 Task: When is the final Brightline train leaving MiamiCentral to West Palm Beach?
Action: Mouse moved to (284, 72)
Screenshot: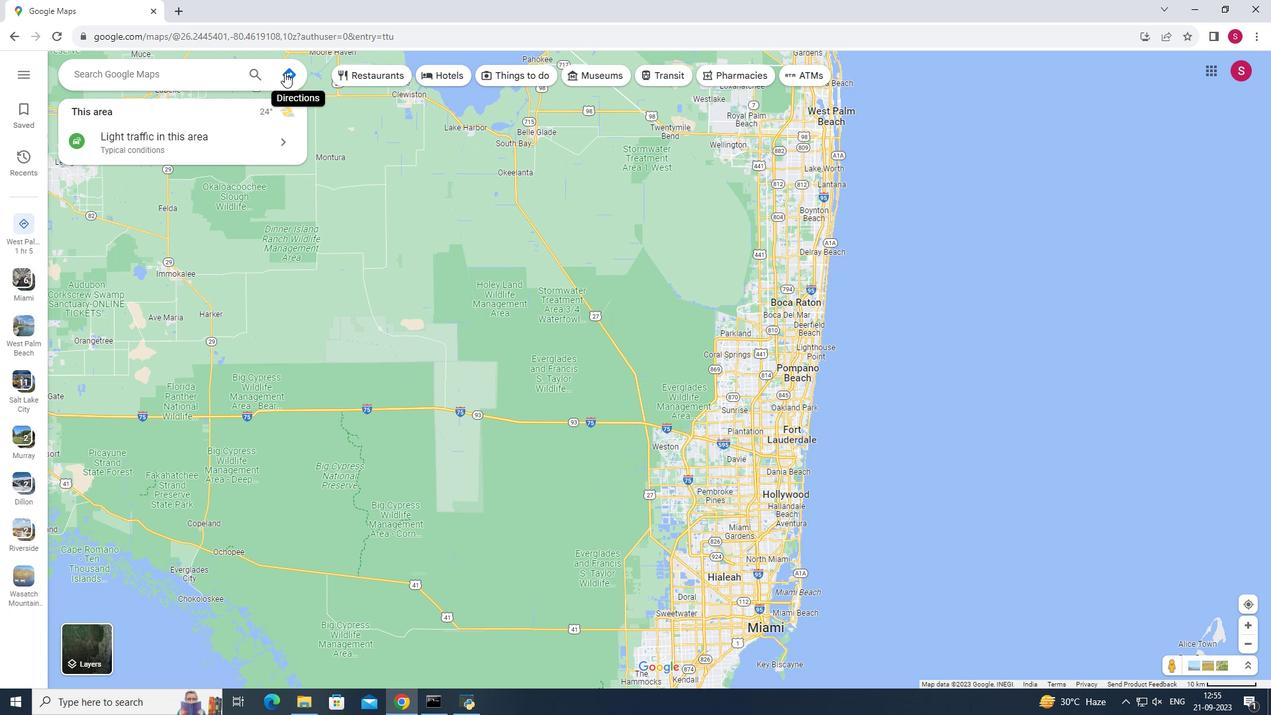 
Action: Mouse pressed left at (284, 72)
Screenshot: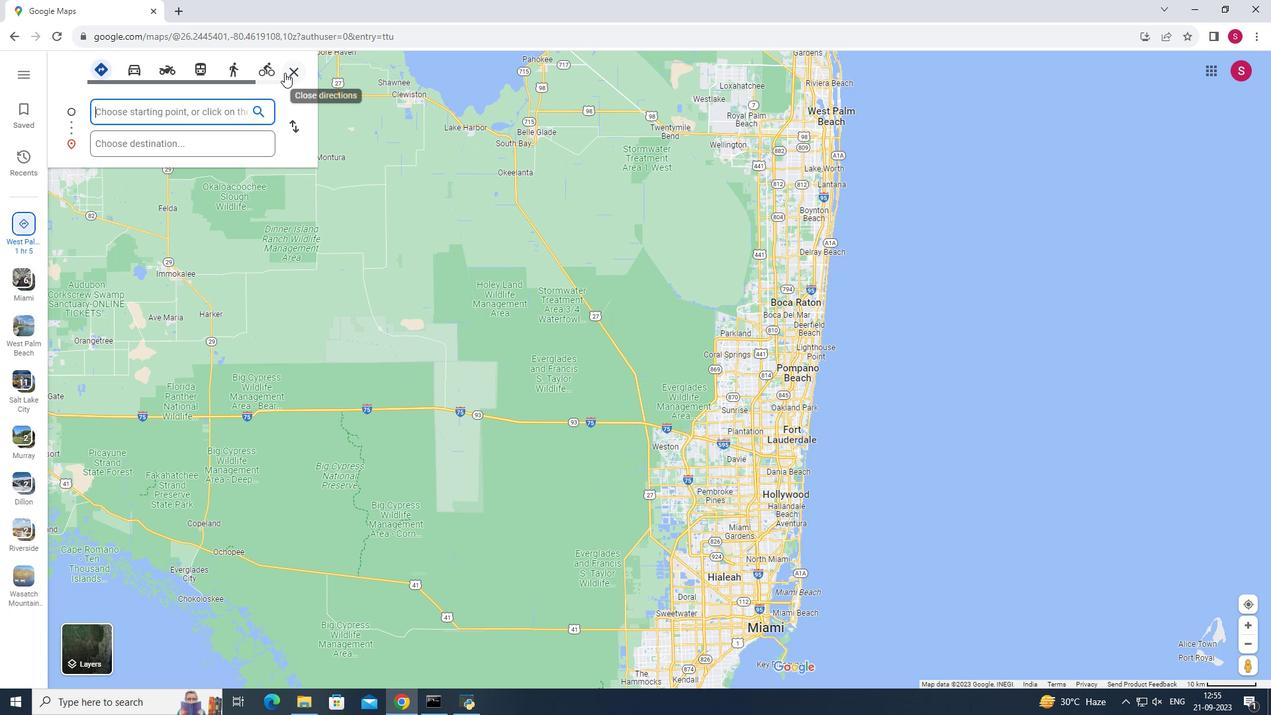 
Action: Mouse moved to (174, 106)
Screenshot: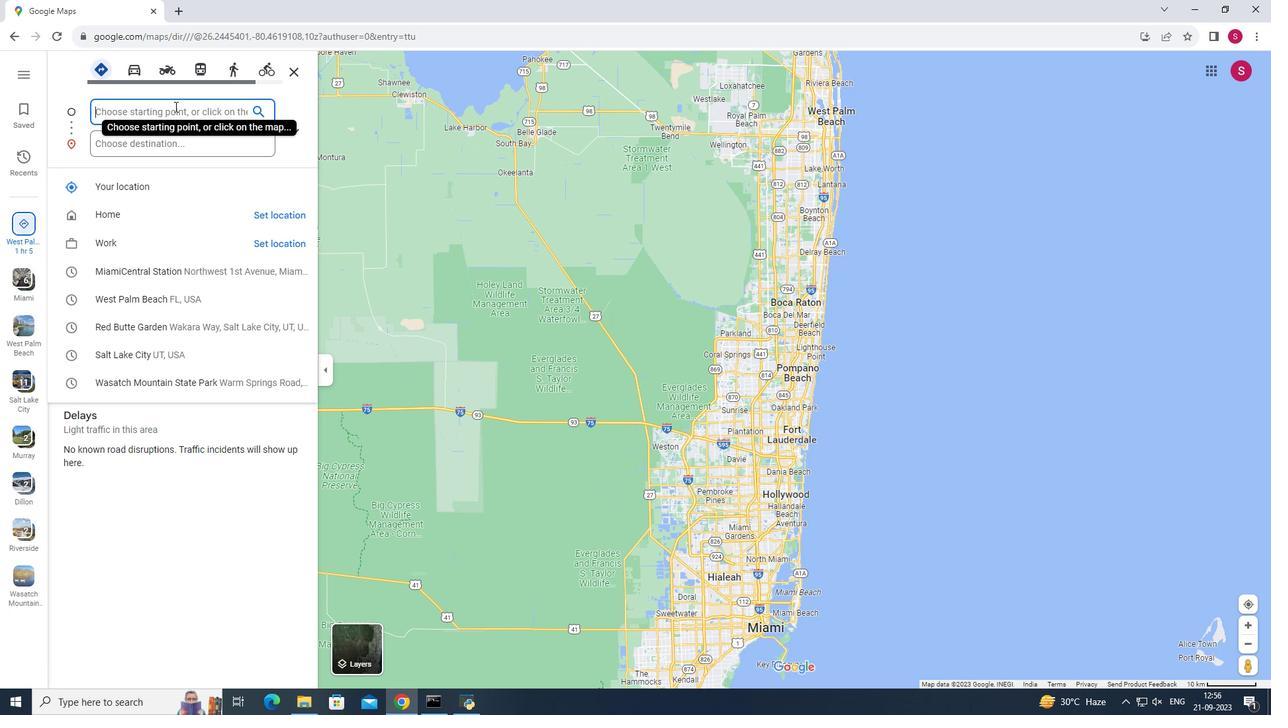 
Action: Mouse pressed left at (174, 106)
Screenshot: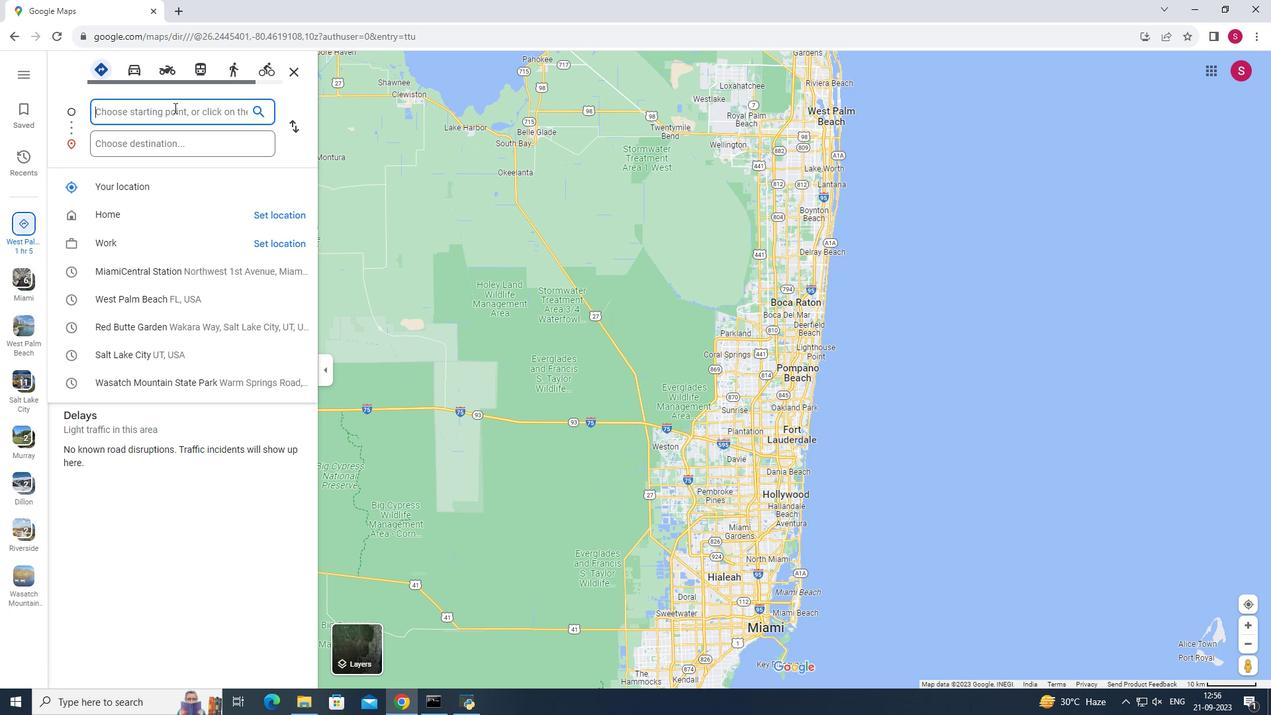 
Action: Mouse moved to (174, 107)
Screenshot: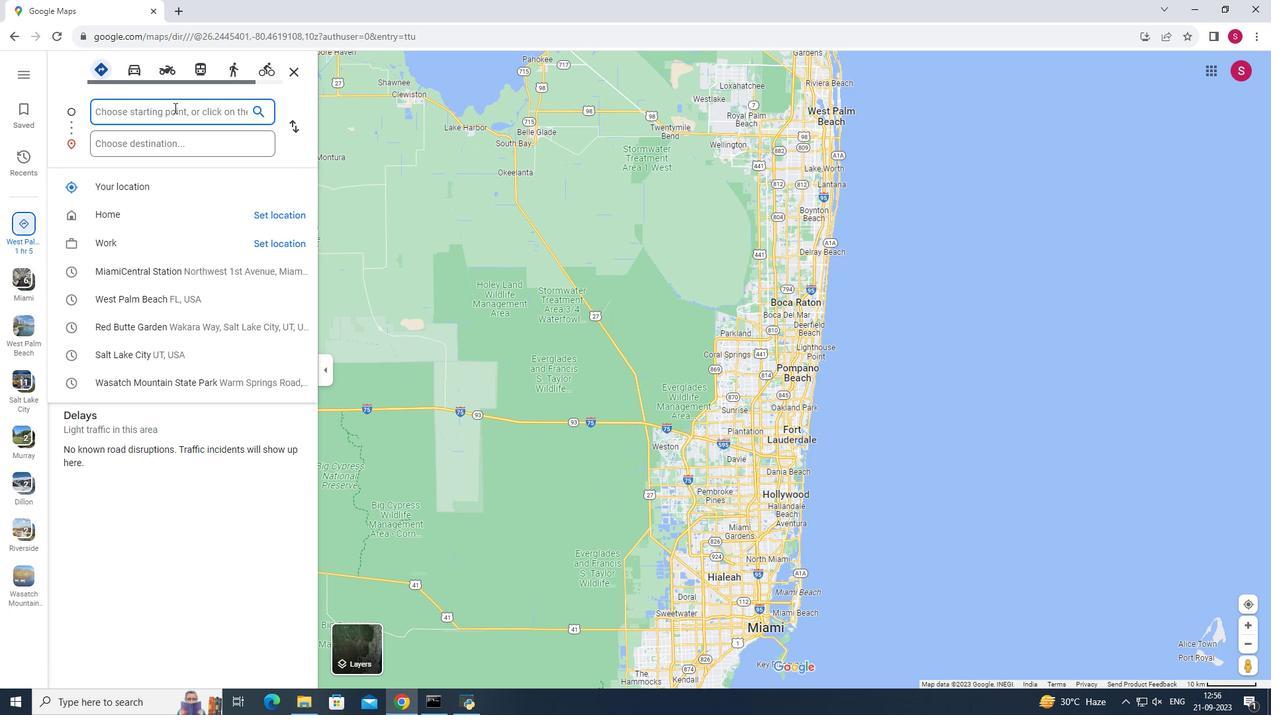 
Action: Key pressed <Key.shift><Key.shift><Key.shift><Key.shift>Miami<Key.shift>Central
Screenshot: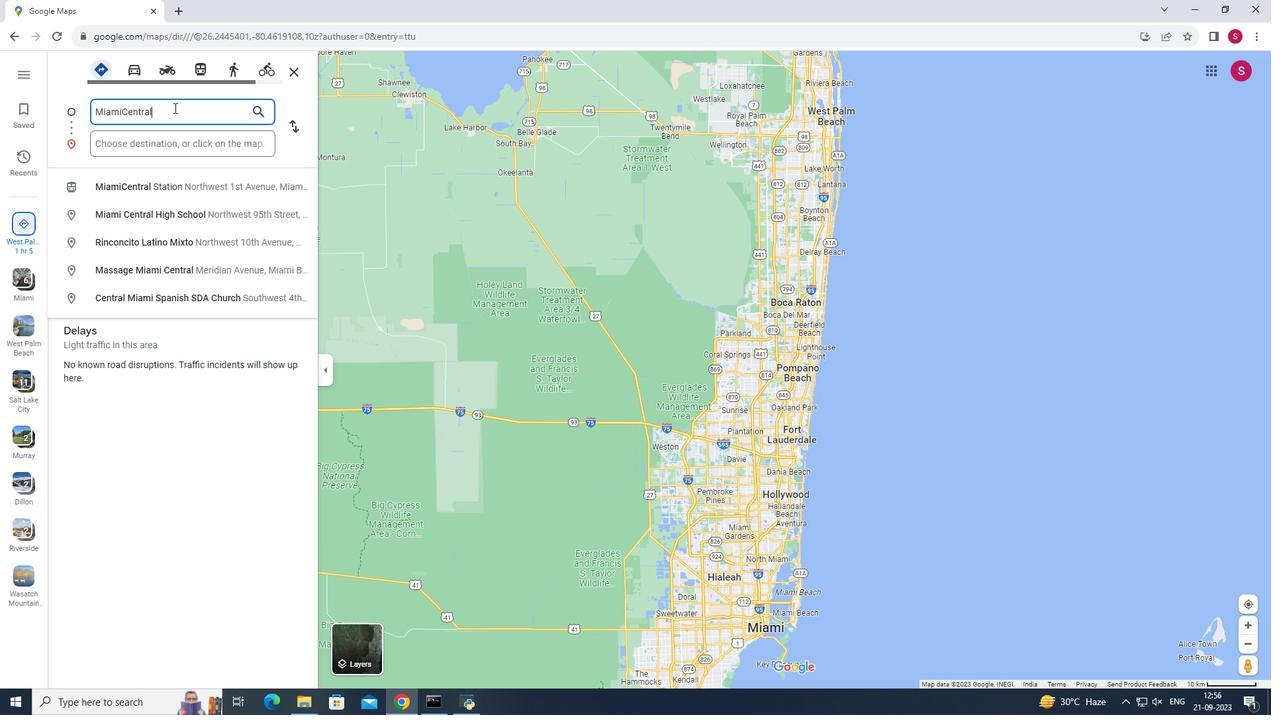 
Action: Mouse moved to (179, 140)
Screenshot: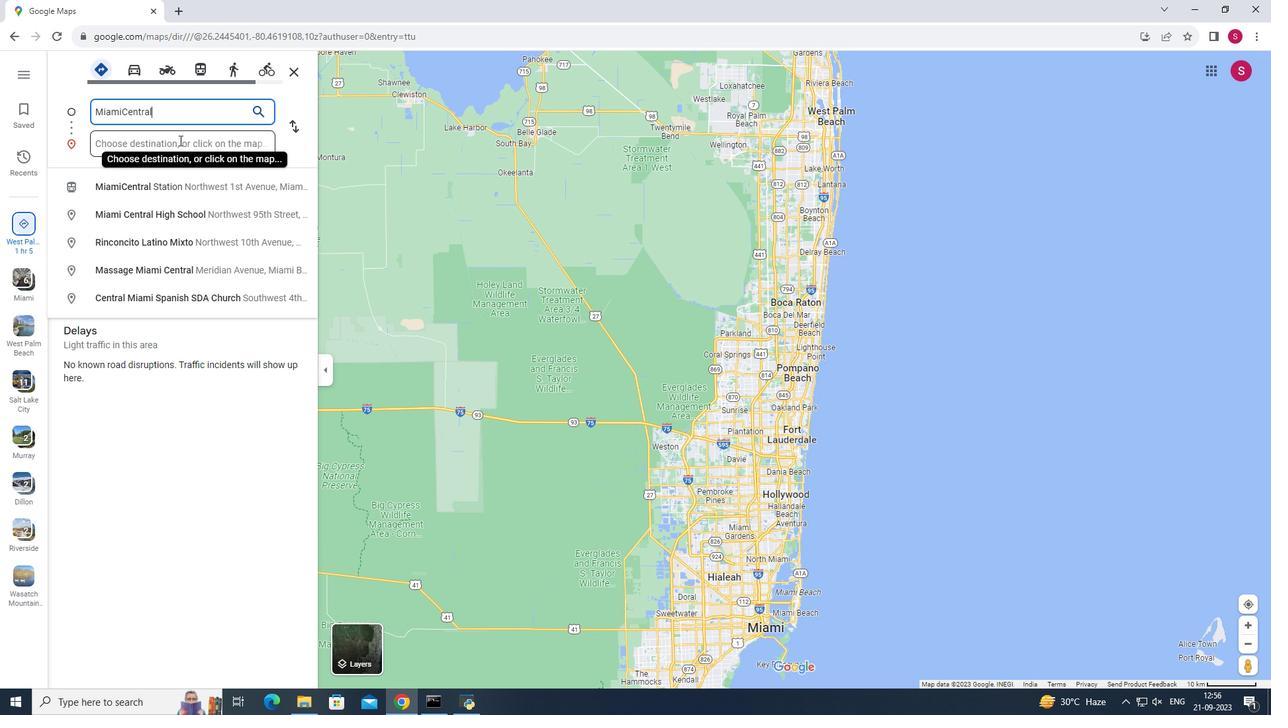 
Action: Mouse pressed left at (179, 140)
Screenshot: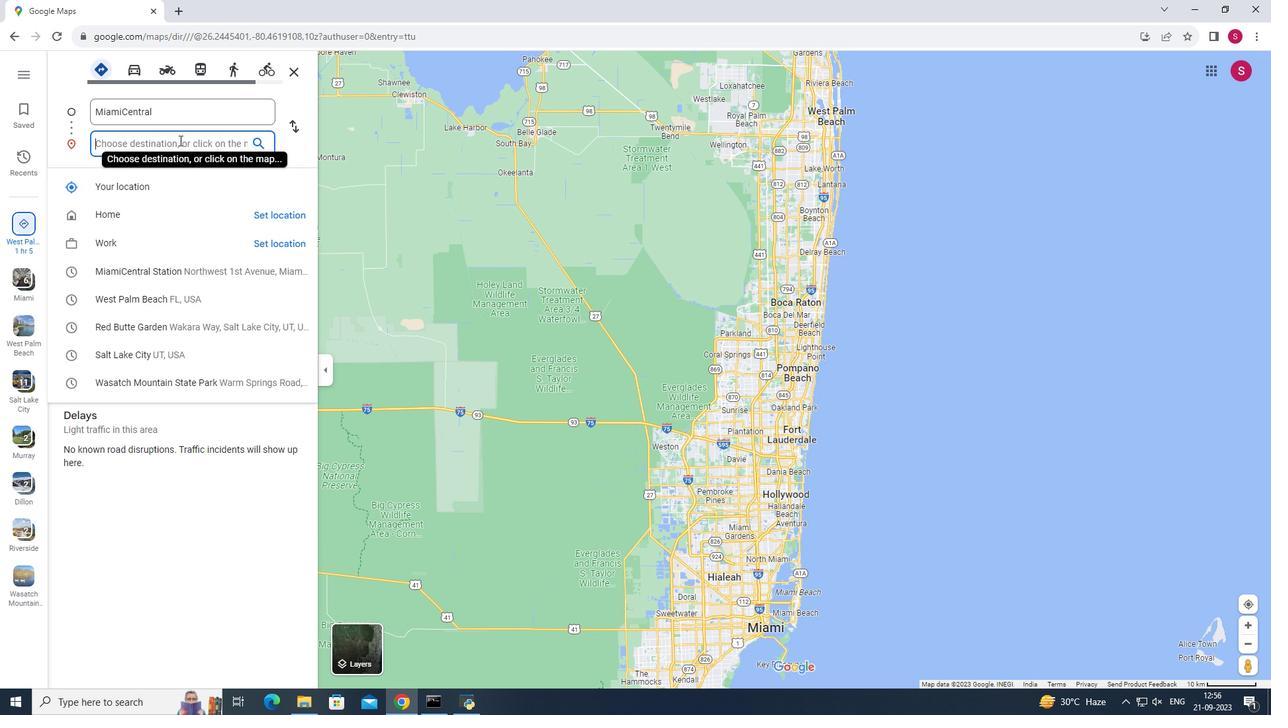
Action: Key pressed <Key.caps_lock><Key.caps_lock><Key.caps_lock><Key.caps_lock><Key.caps_lock><Key.caps_lock><Key.caps_lock><Key.caps_lock><Key.caps_lock>W<Key.caps_lock><Key.caps_lock><Key.caps_lock>est<Key.space><Key.shift><Key.shift>Palm<Key.space><Key.shift>Beach
Screenshot: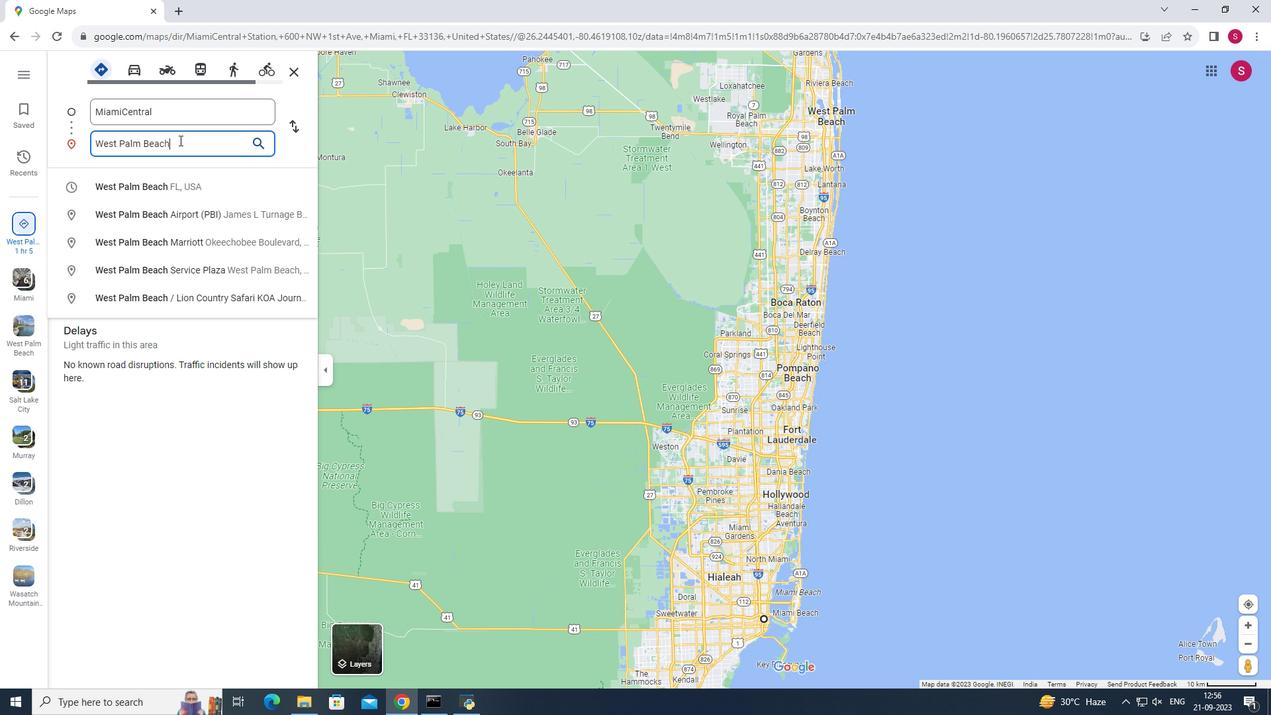 
Action: Mouse moved to (207, 70)
Screenshot: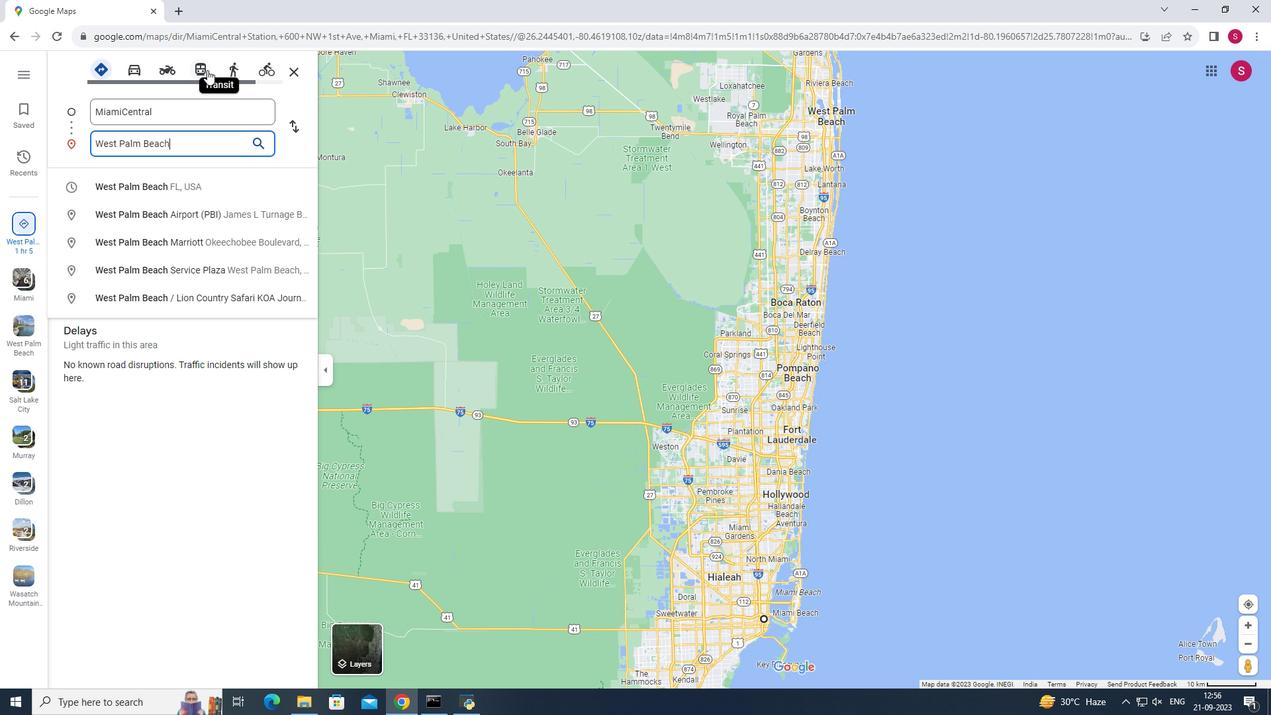 
Action: Mouse pressed left at (207, 70)
Screenshot: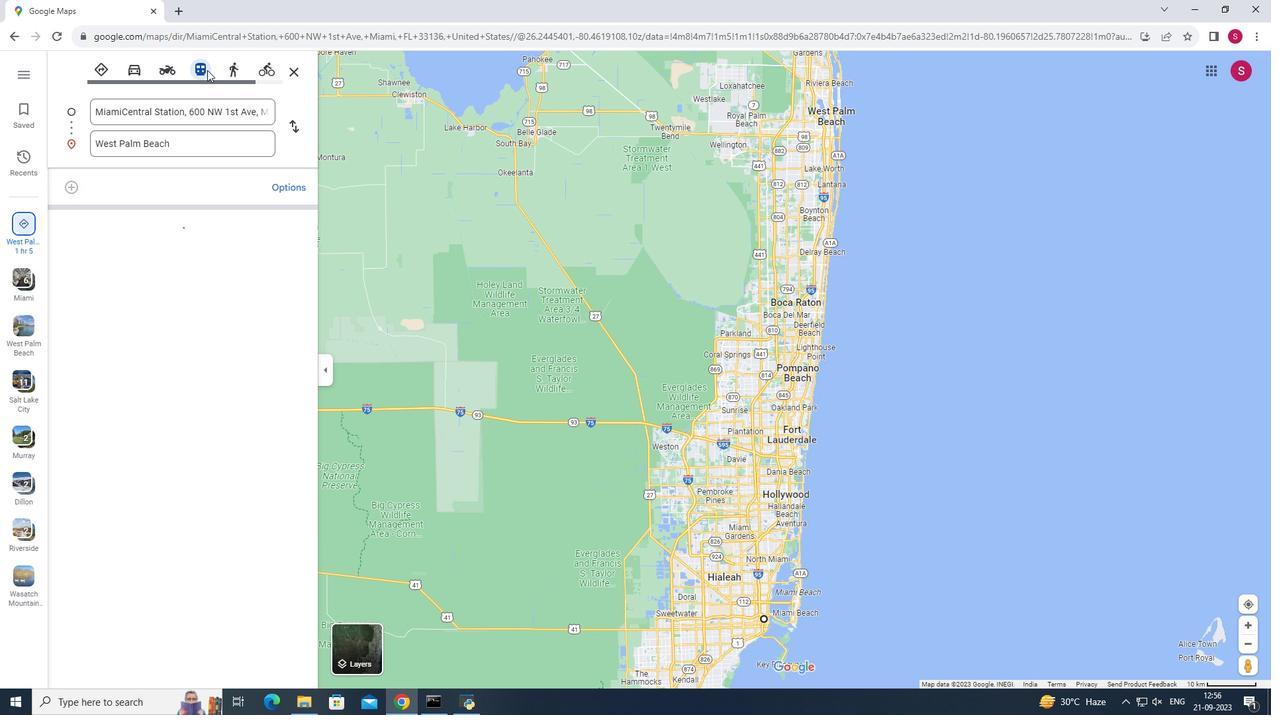 
Action: Mouse moved to (112, 341)
Screenshot: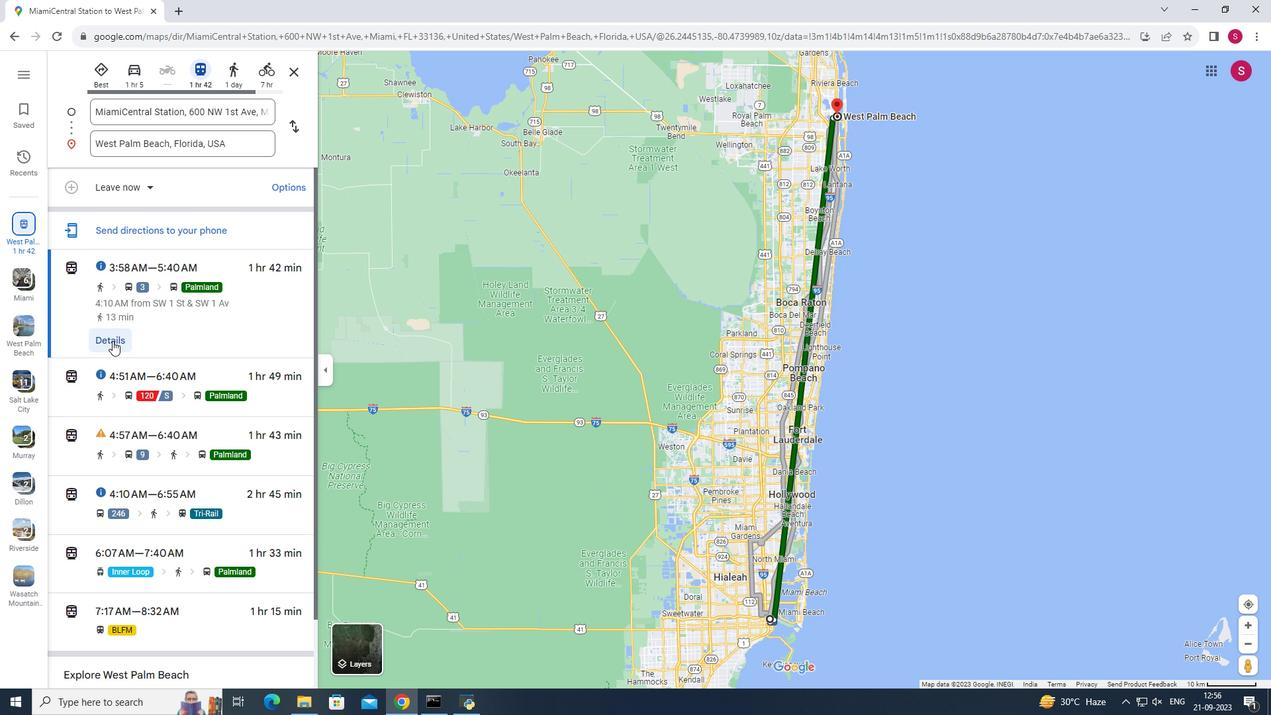 
Action: Mouse pressed left at (112, 341)
Screenshot: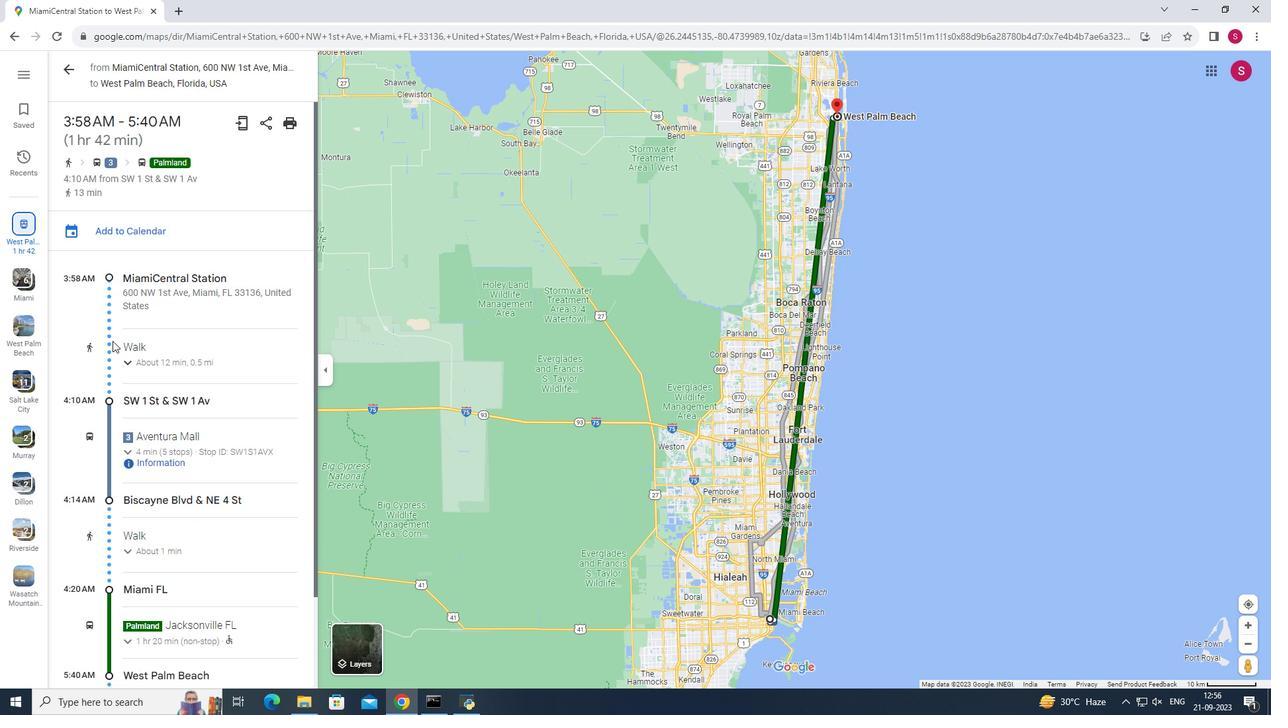 
Action: Mouse moved to (193, 320)
Screenshot: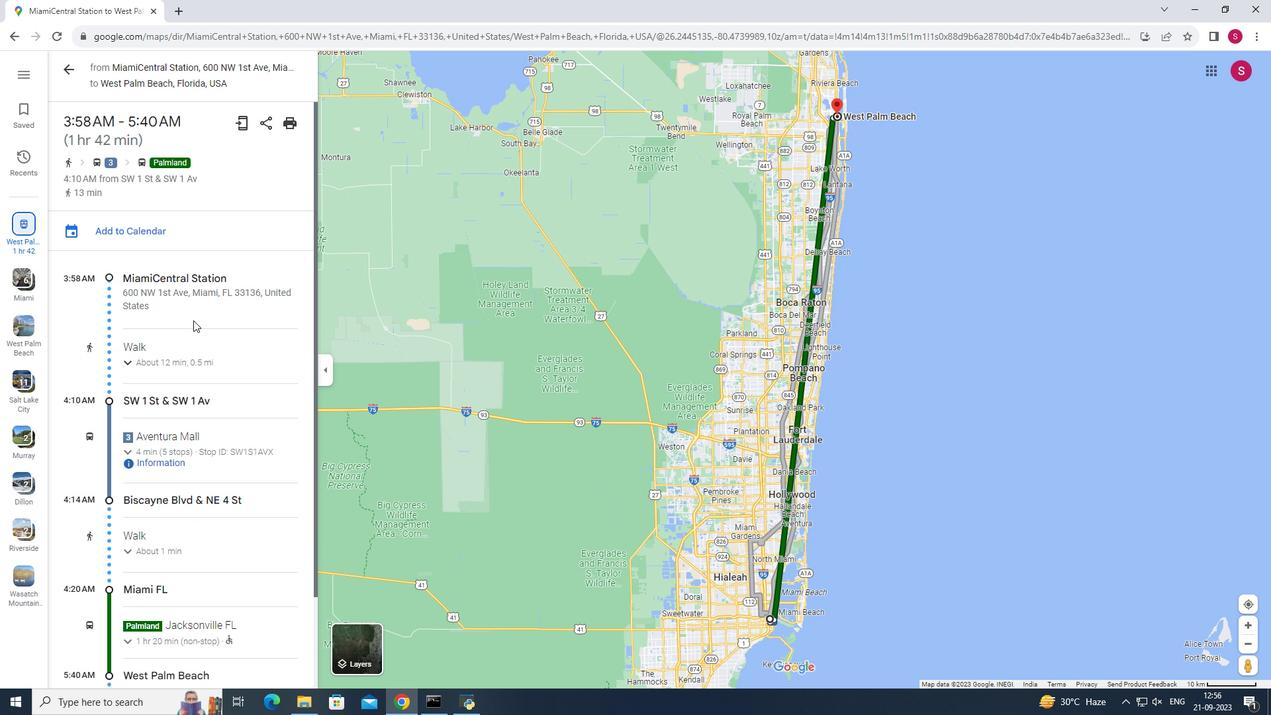 
Action: Mouse scrolled (193, 319) with delta (0, 0)
Screenshot: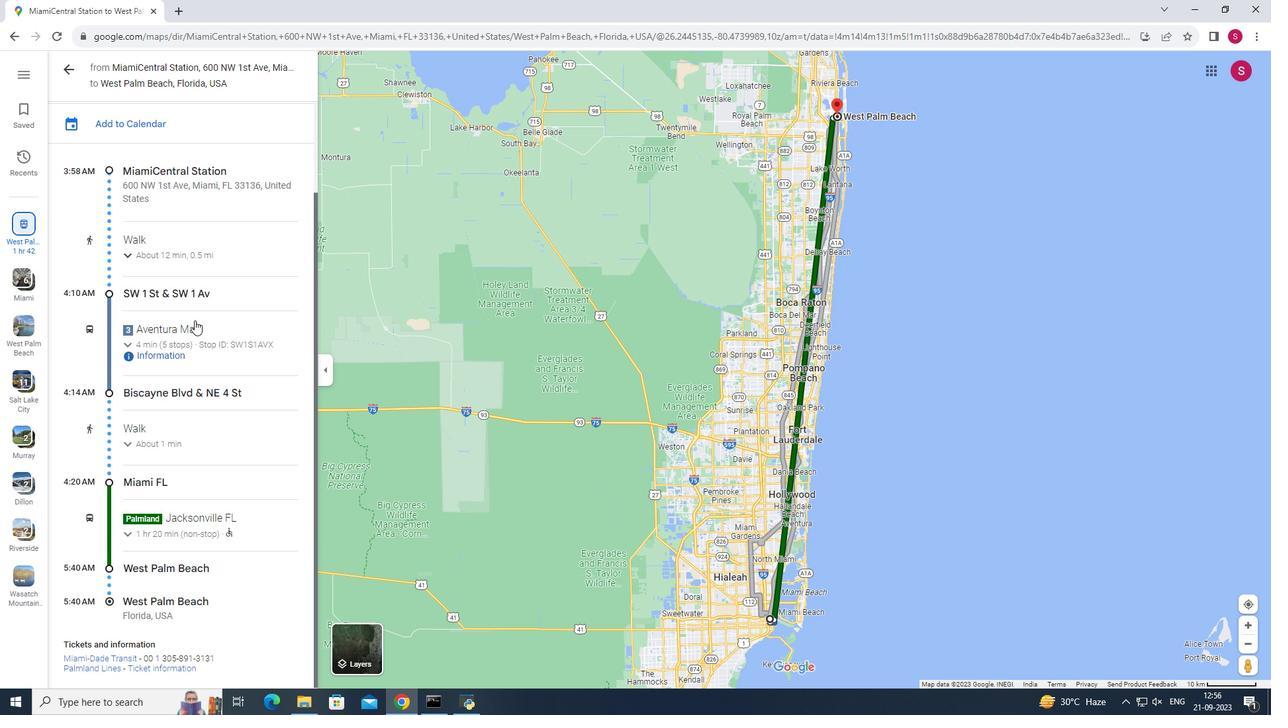 
Action: Mouse moved to (194, 320)
Screenshot: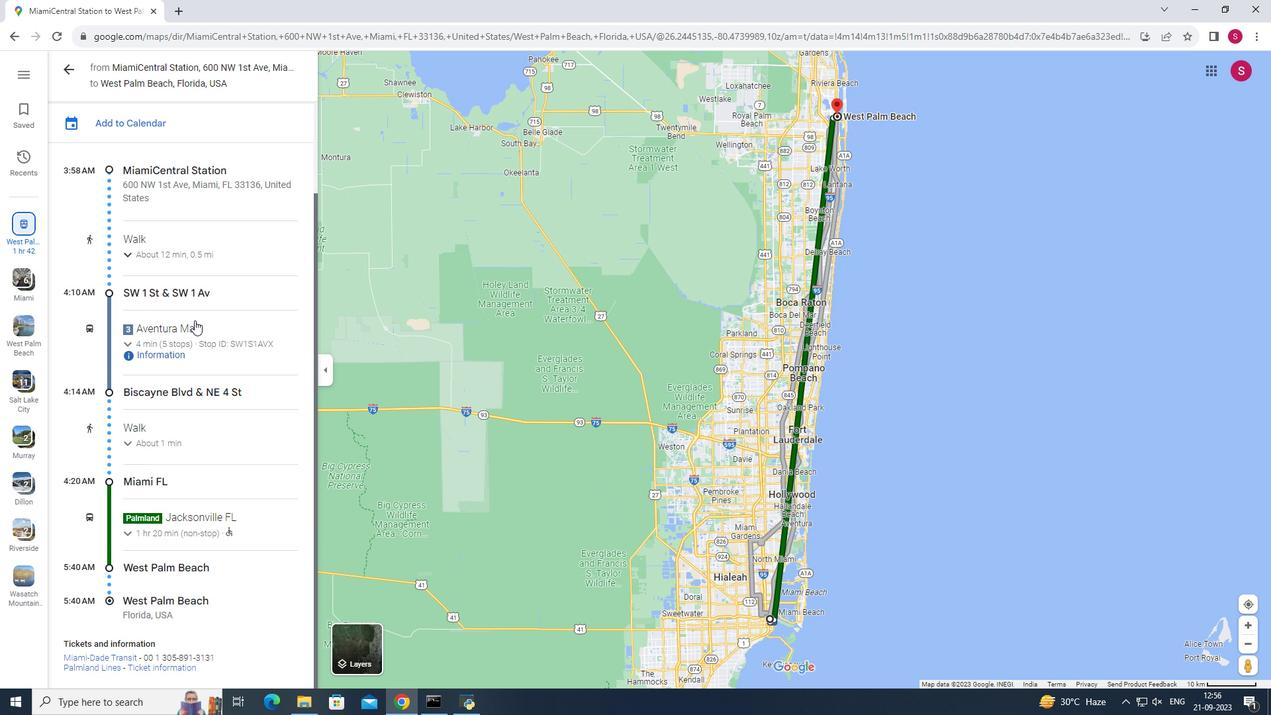 
Action: Mouse scrolled (194, 319) with delta (0, 0)
Screenshot: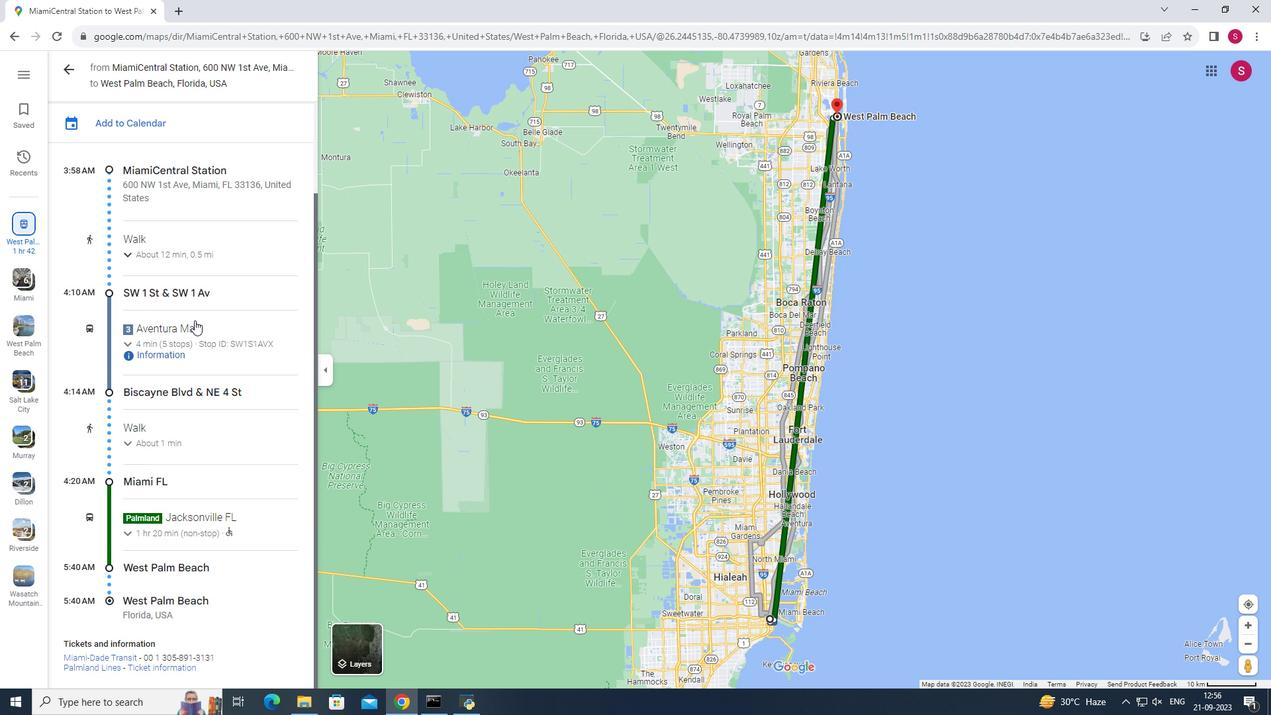 
Action: Mouse moved to (194, 320)
Screenshot: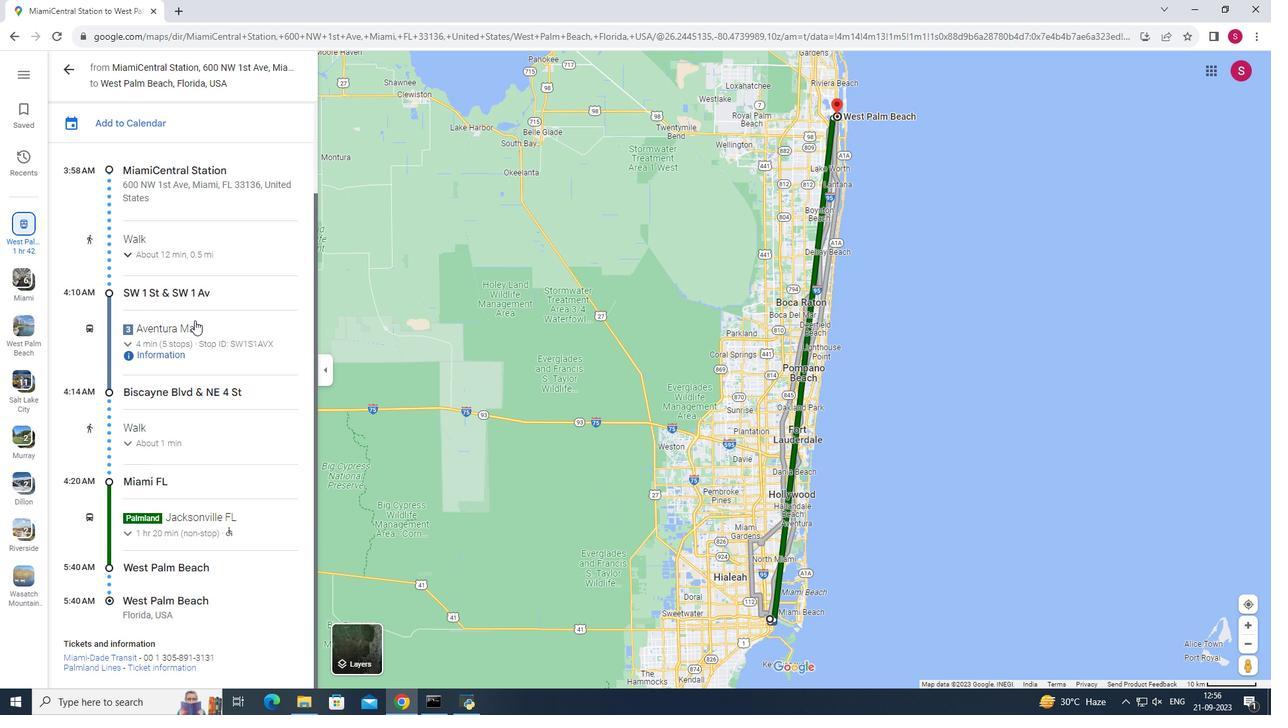 
Action: Mouse scrolled (194, 319) with delta (0, 0)
Screenshot: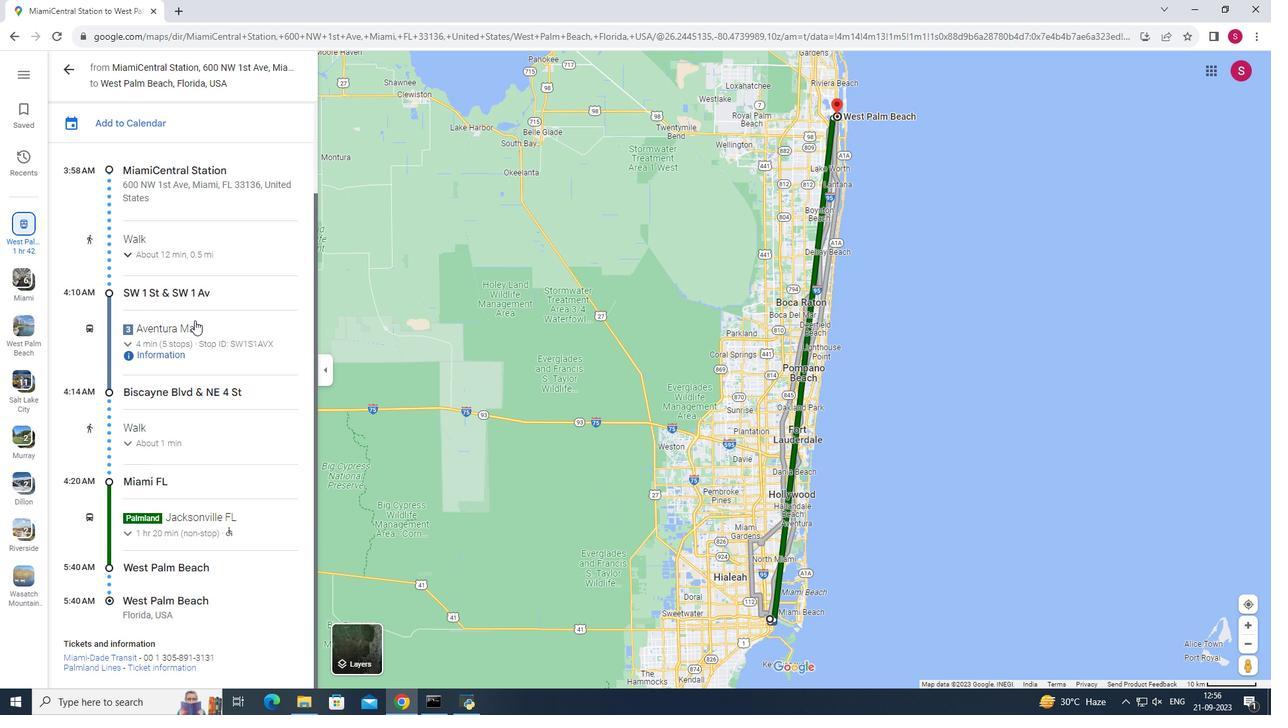 
Action: Mouse moved to (71, 71)
Screenshot: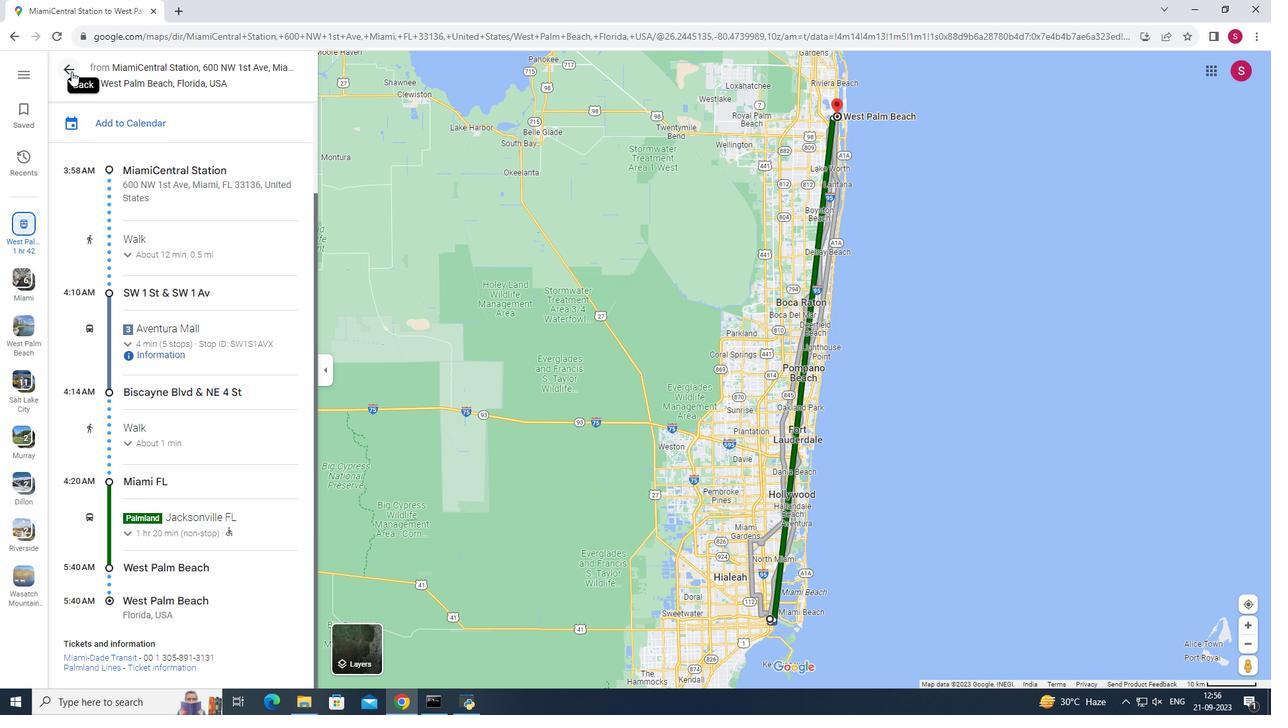
Action: Mouse pressed left at (71, 71)
Screenshot: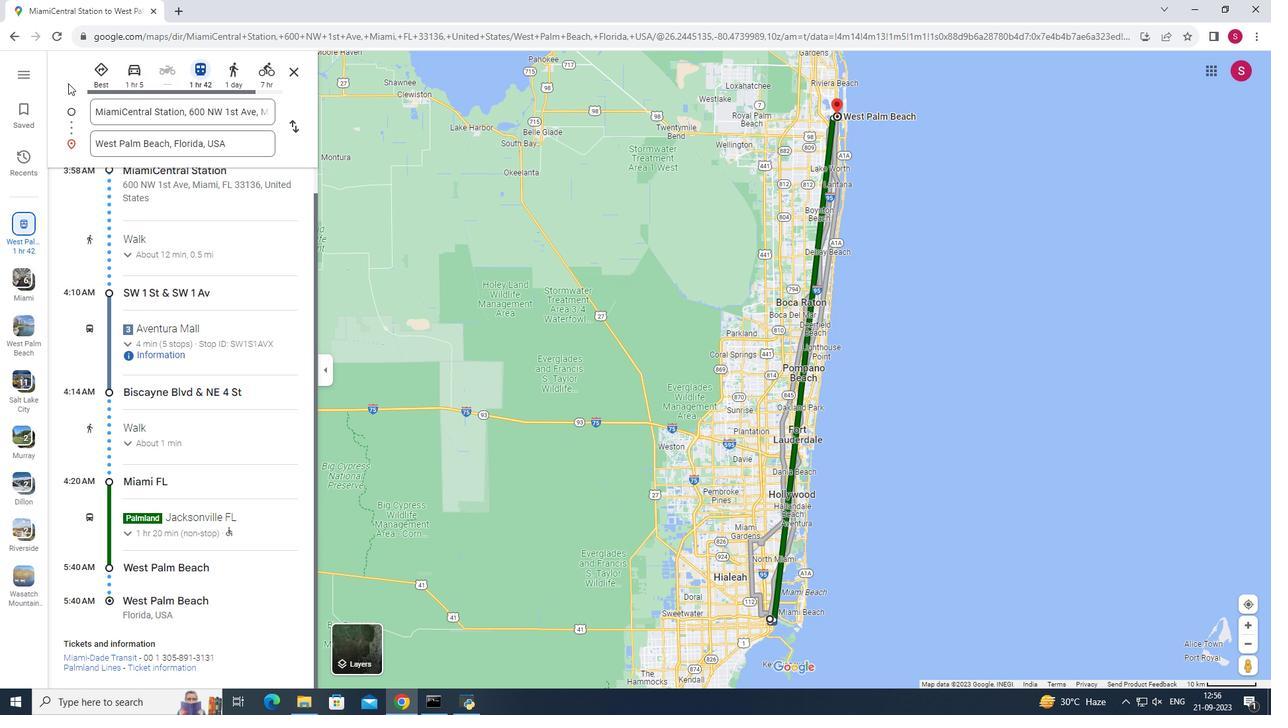 
Action: Mouse moved to (231, 339)
Screenshot: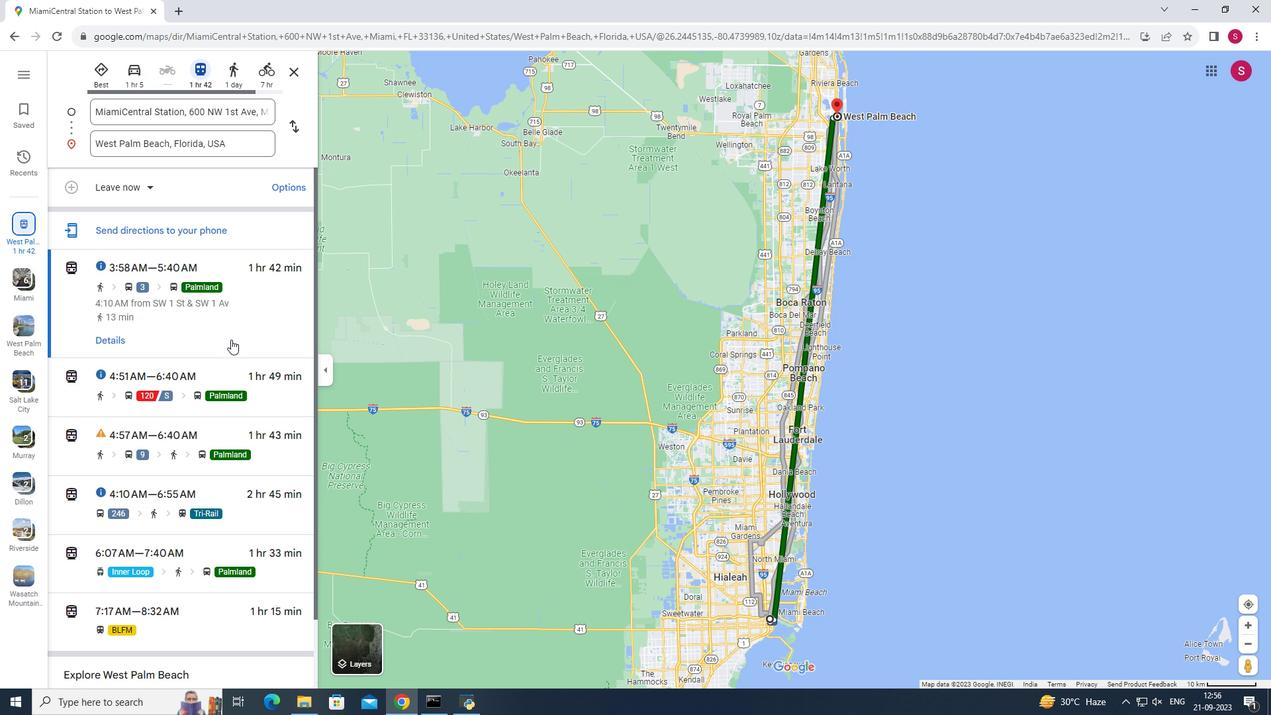 
Action: Mouse scrolled (231, 339) with delta (0, 0)
Screenshot: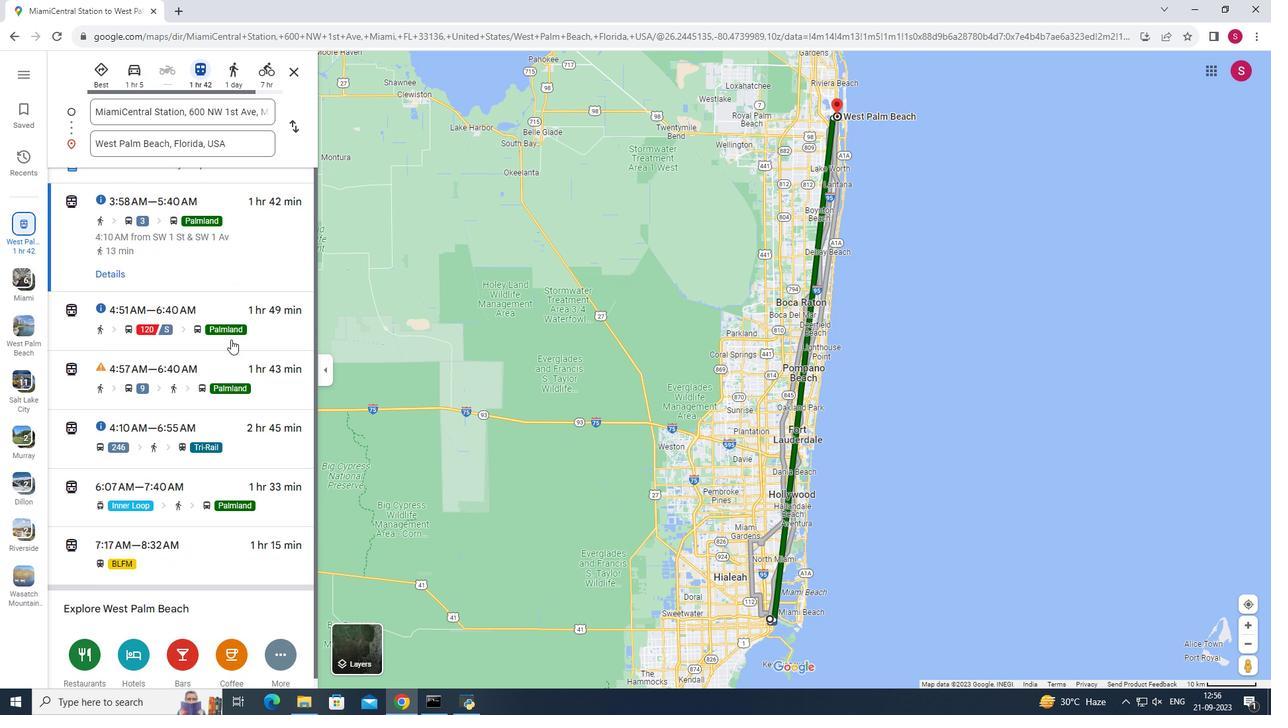 
Action: Mouse moved to (280, 516)
Screenshot: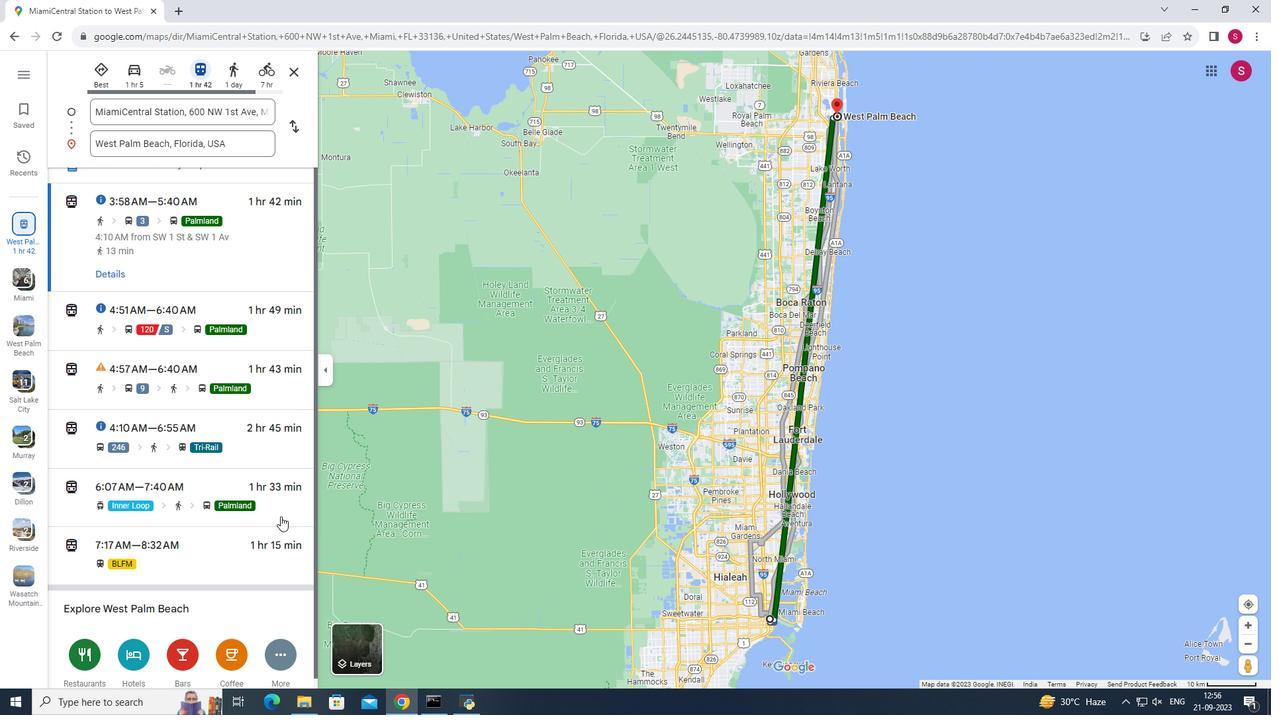 
